 Task: Manage the "Group related list" page variations in the site builder.
Action: Mouse moved to (1049, 70)
Screenshot: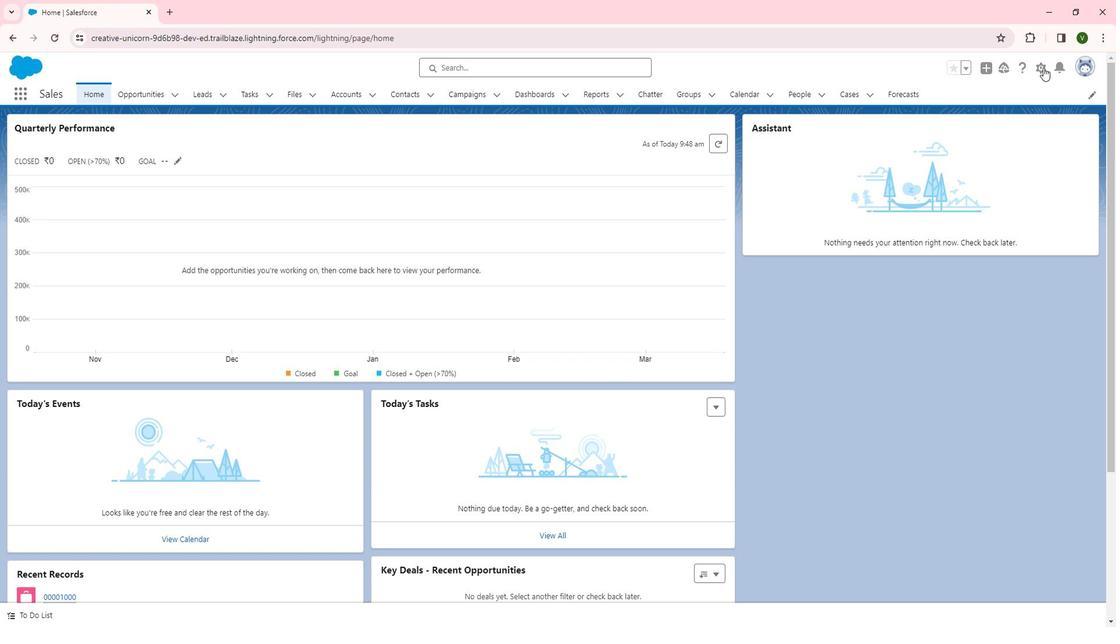 
Action: Mouse pressed left at (1049, 70)
Screenshot: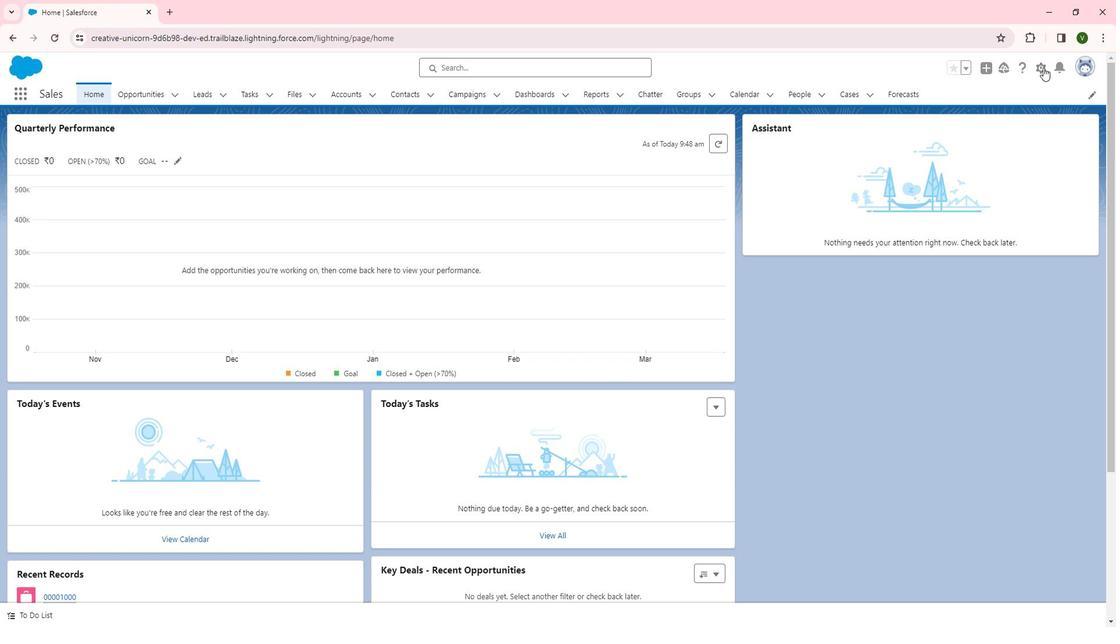 
Action: Mouse moved to (1002, 93)
Screenshot: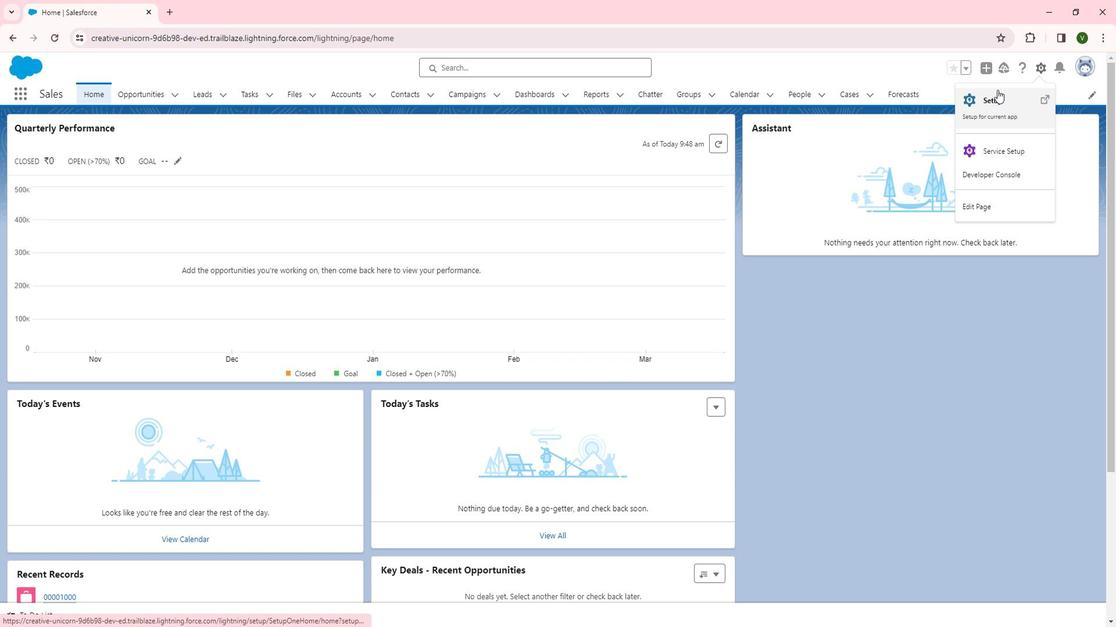 
Action: Mouse pressed left at (1002, 93)
Screenshot: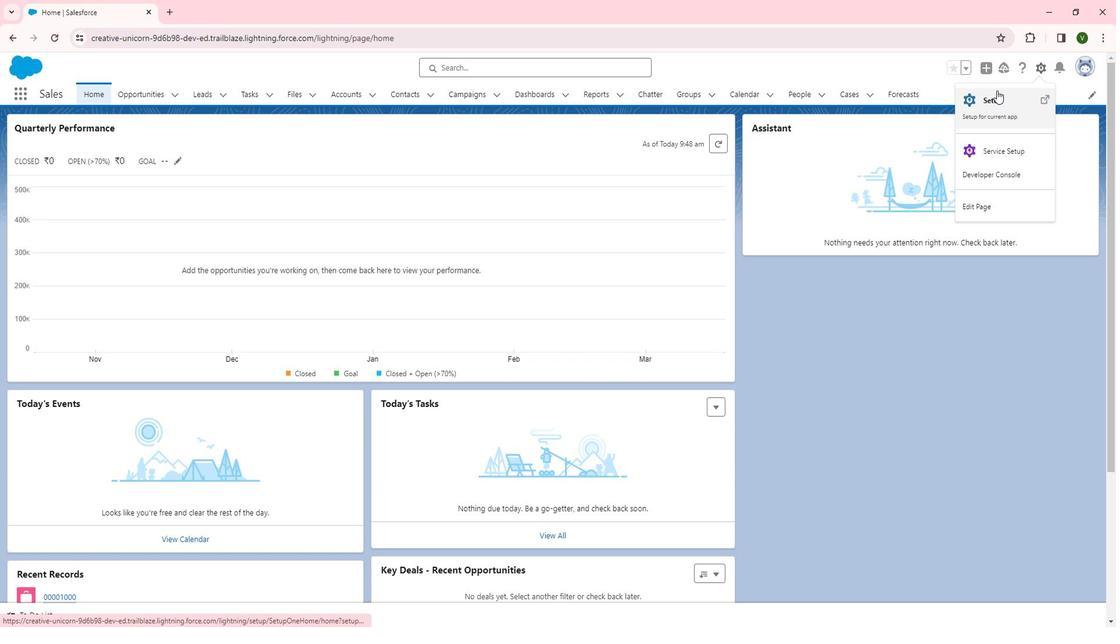 
Action: Mouse moved to (68, 432)
Screenshot: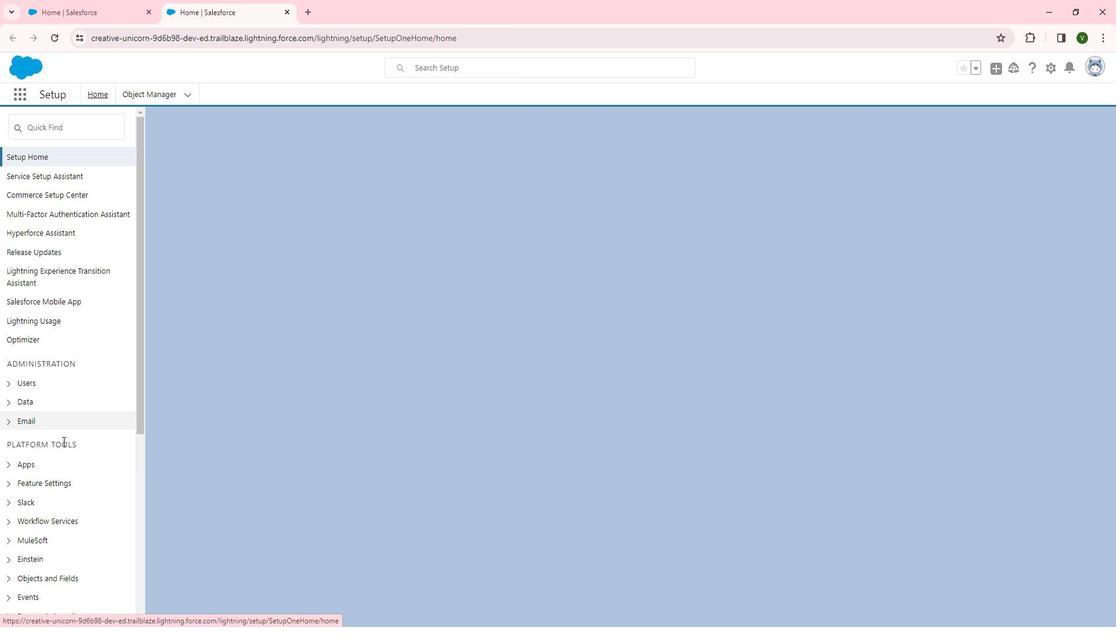 
Action: Mouse scrolled (68, 431) with delta (0, 0)
Screenshot: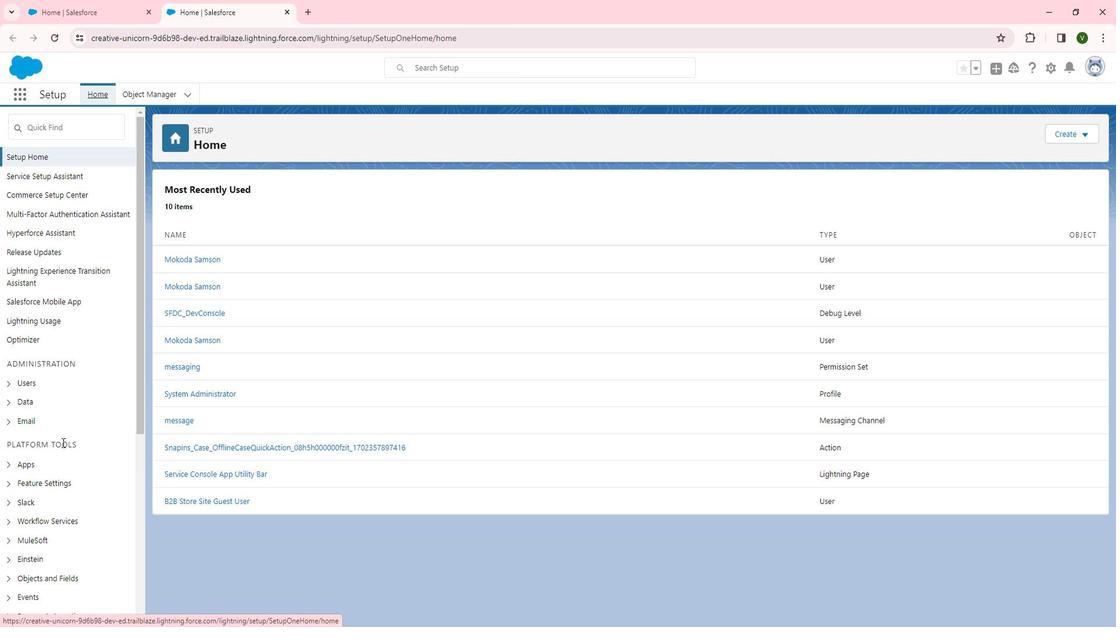 
Action: Mouse moved to (51, 413)
Screenshot: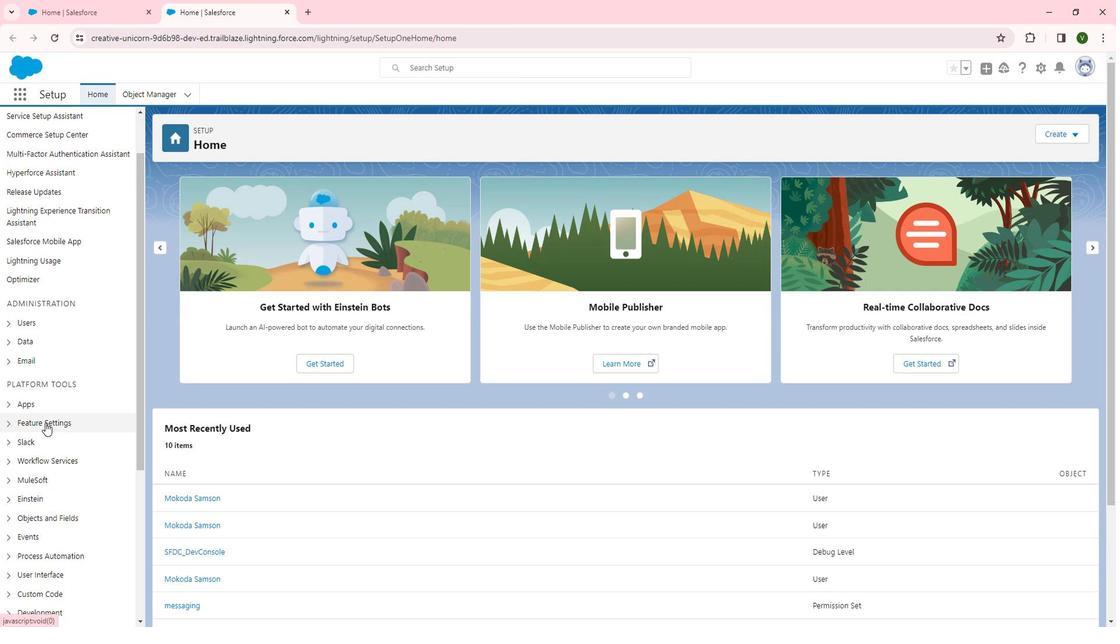 
Action: Mouse pressed left at (51, 413)
Screenshot: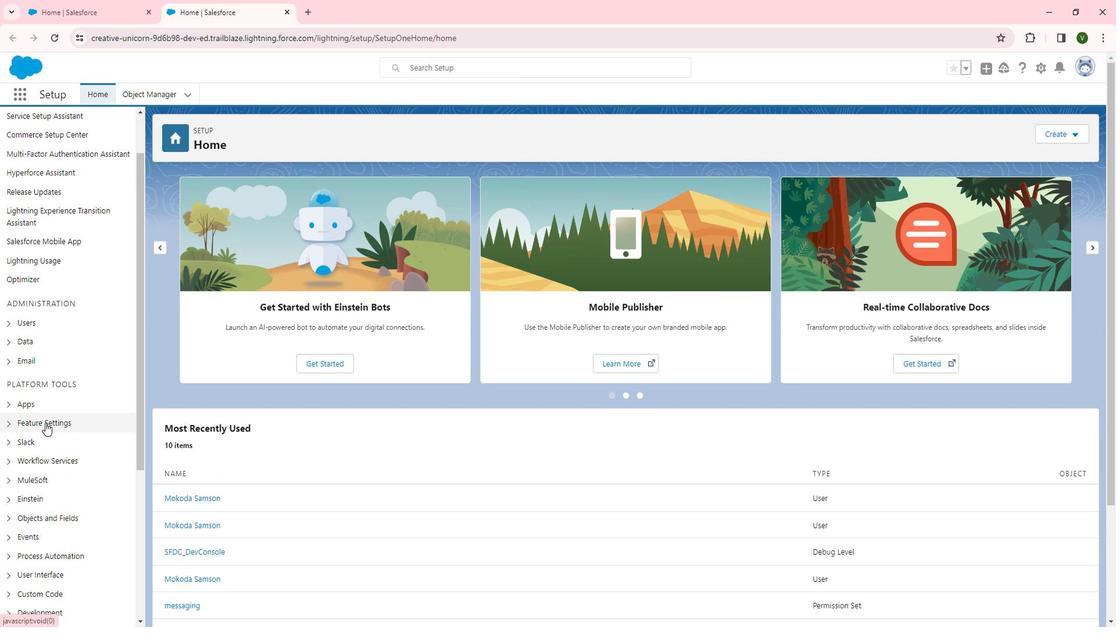 
Action: Mouse moved to (59, 422)
Screenshot: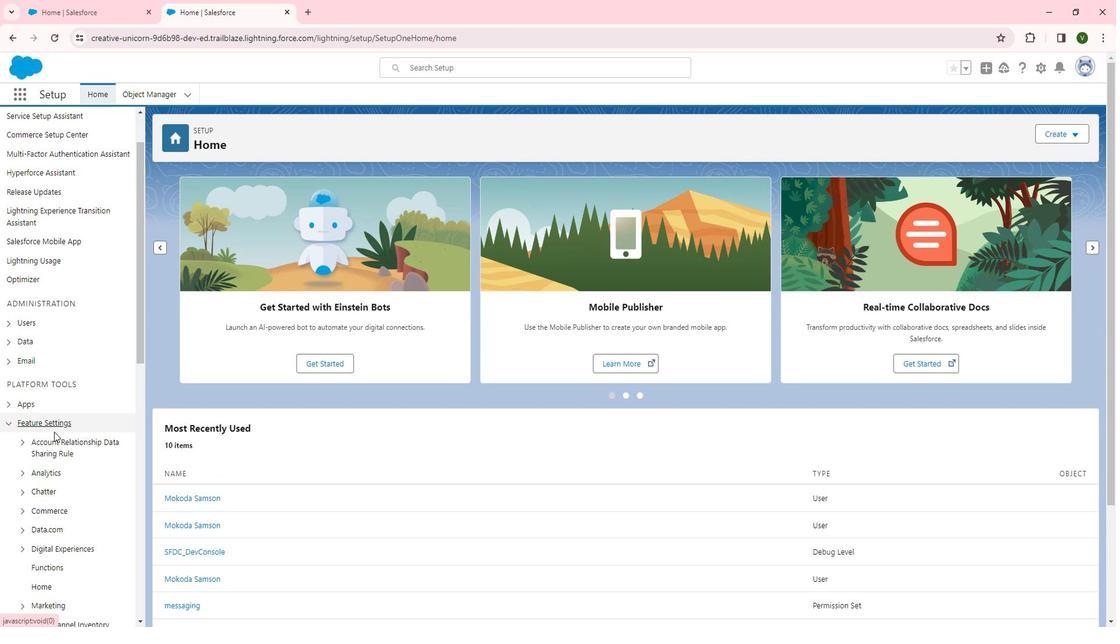 
Action: Mouse scrolled (59, 421) with delta (0, 0)
Screenshot: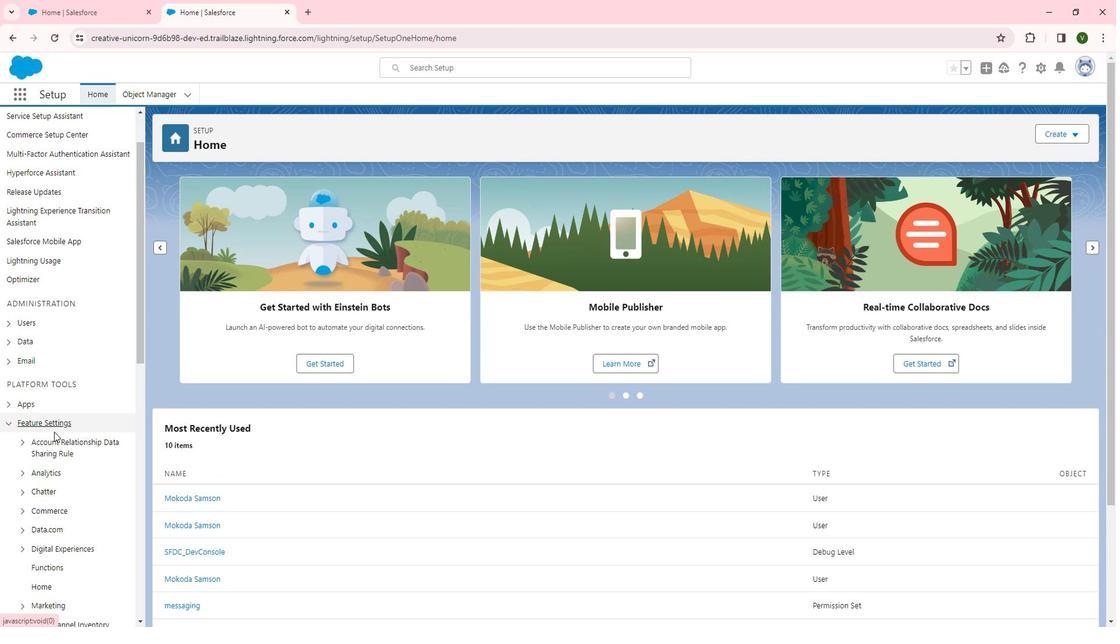 
Action: Mouse scrolled (59, 421) with delta (0, 0)
Screenshot: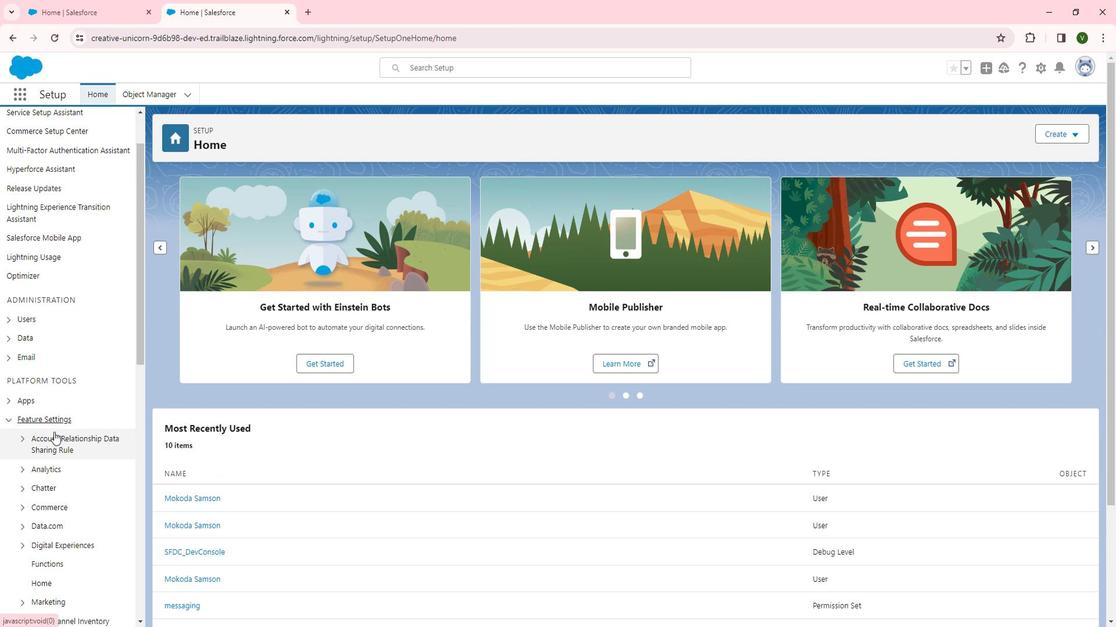 
Action: Mouse moved to (61, 418)
Screenshot: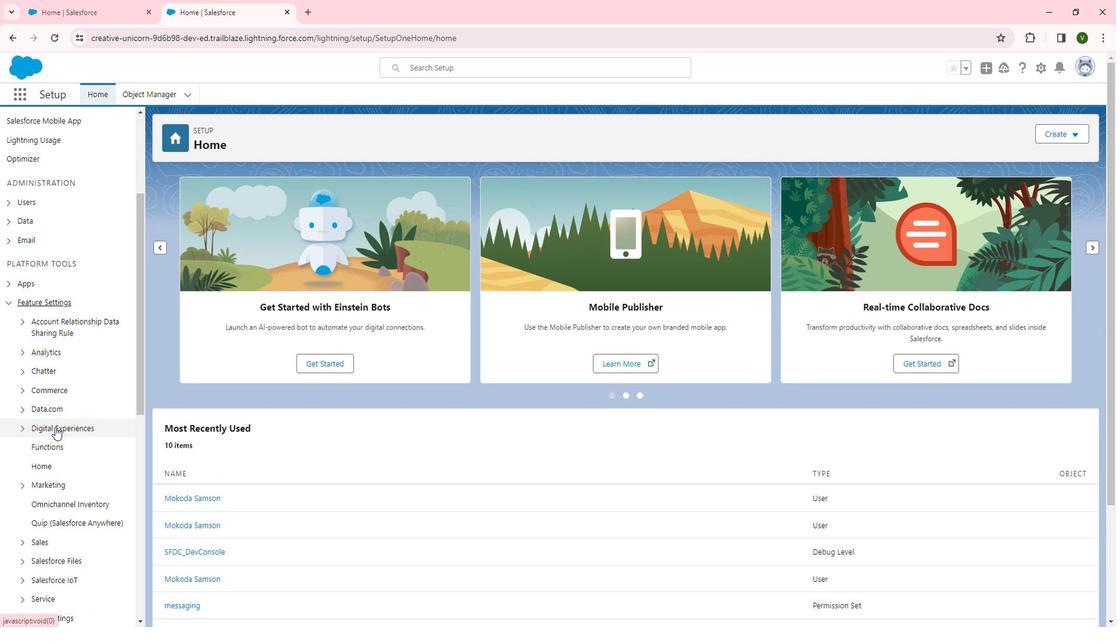 
Action: Mouse pressed left at (61, 418)
Screenshot: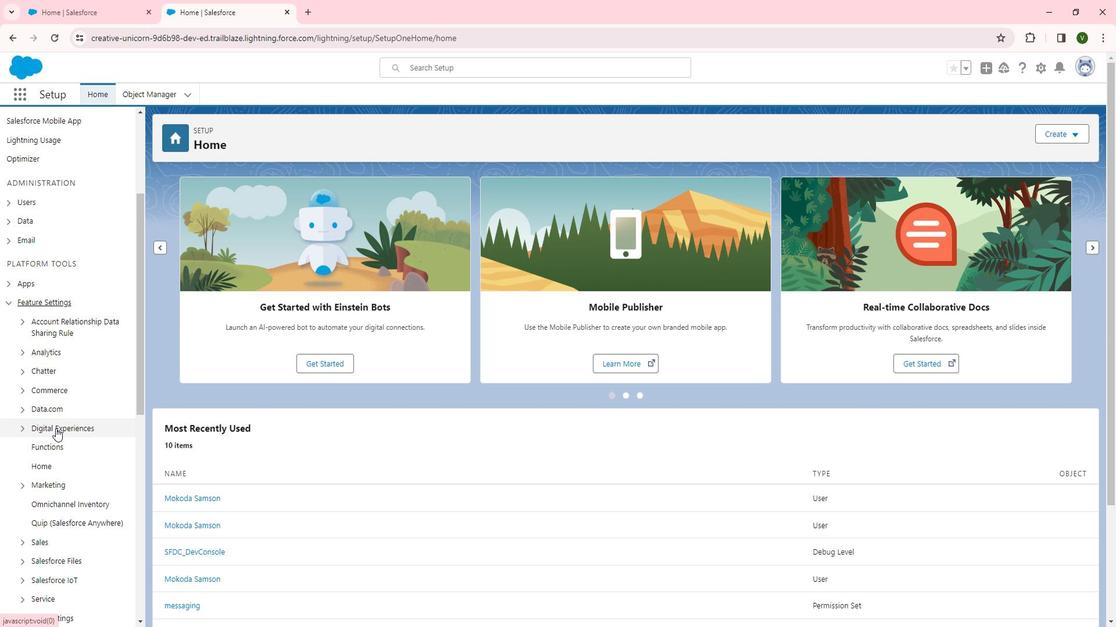 
Action: Mouse moved to (64, 430)
Screenshot: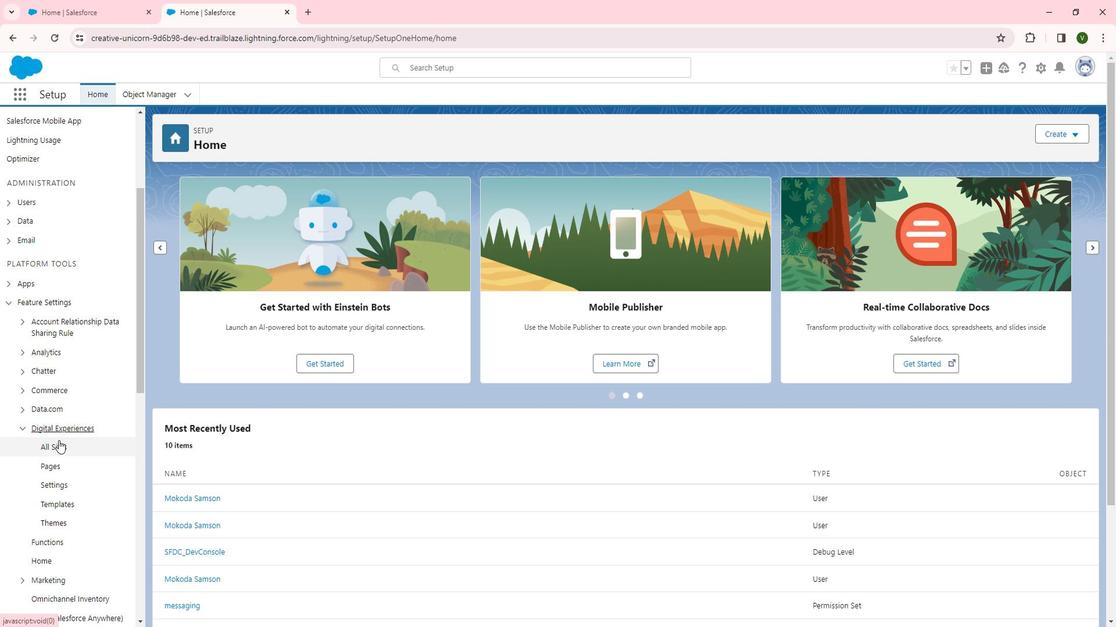 
Action: Mouse pressed left at (64, 430)
Screenshot: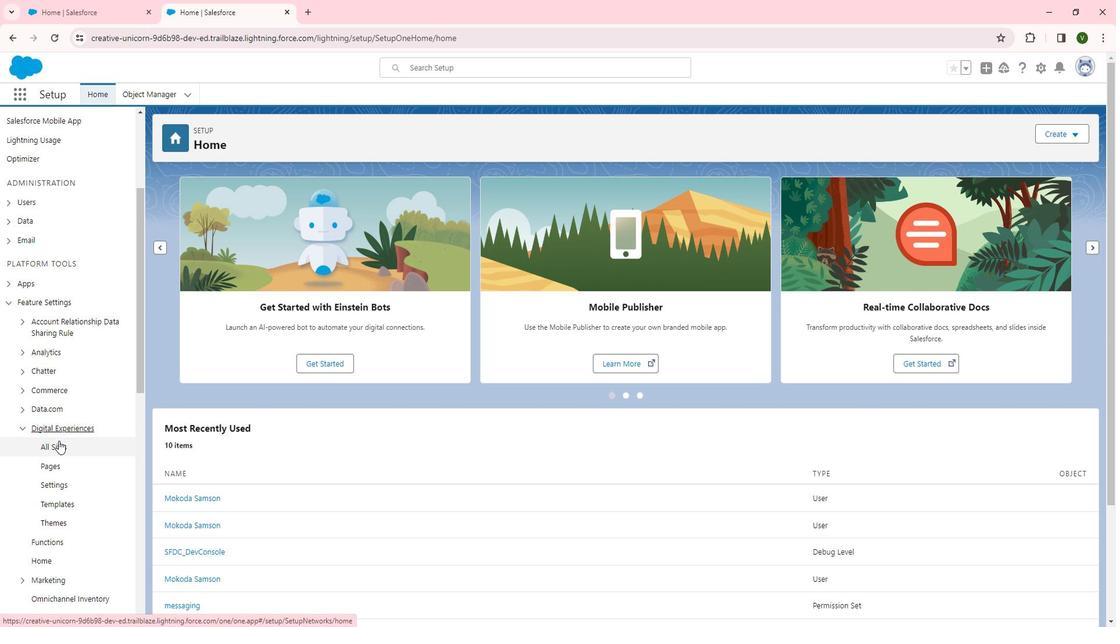 
Action: Mouse moved to (208, 341)
Screenshot: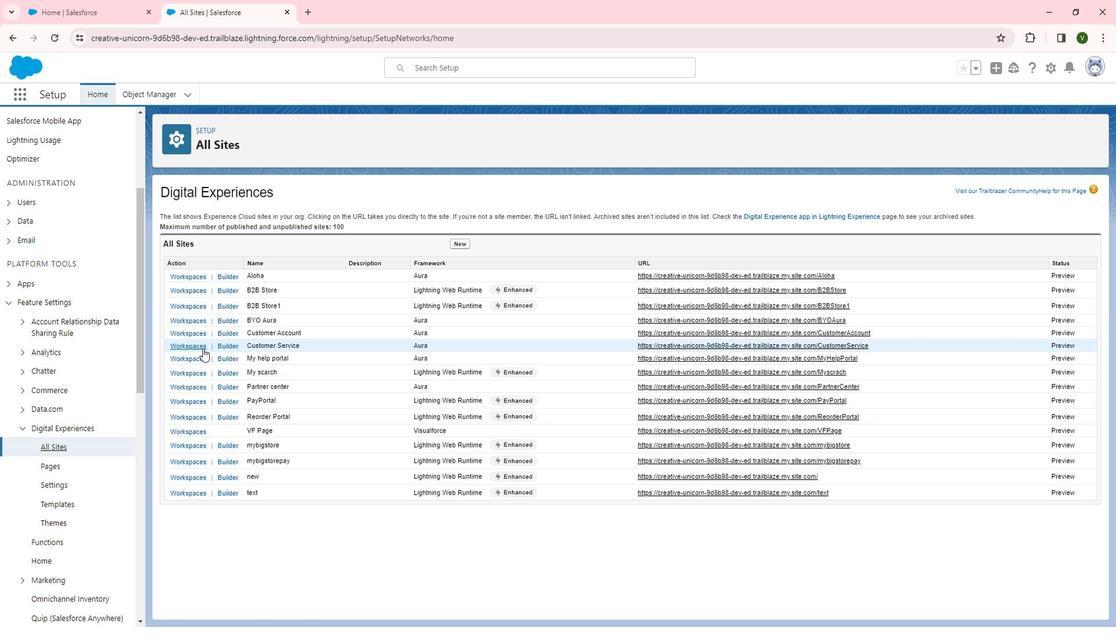 
Action: Mouse pressed left at (208, 341)
Screenshot: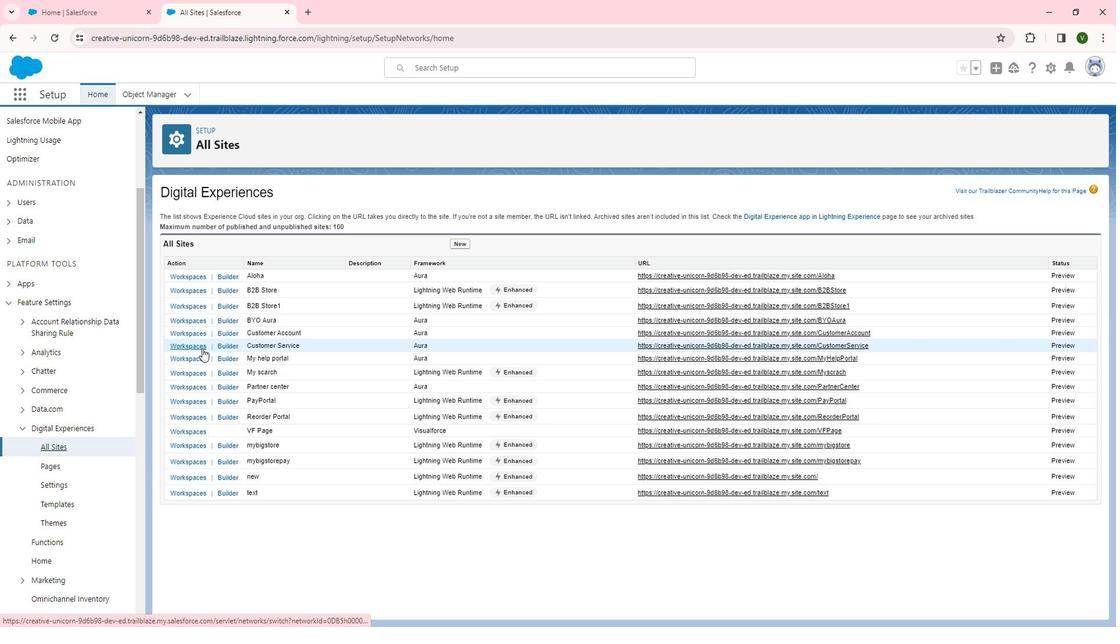 
Action: Mouse moved to (129, 278)
Screenshot: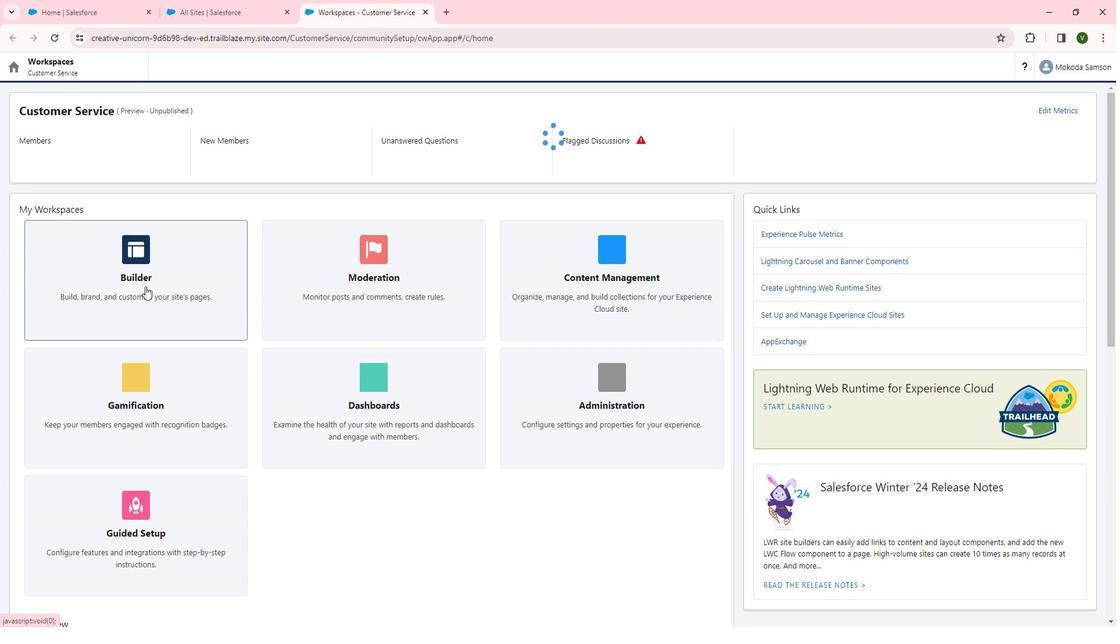 
Action: Mouse pressed left at (129, 278)
Screenshot: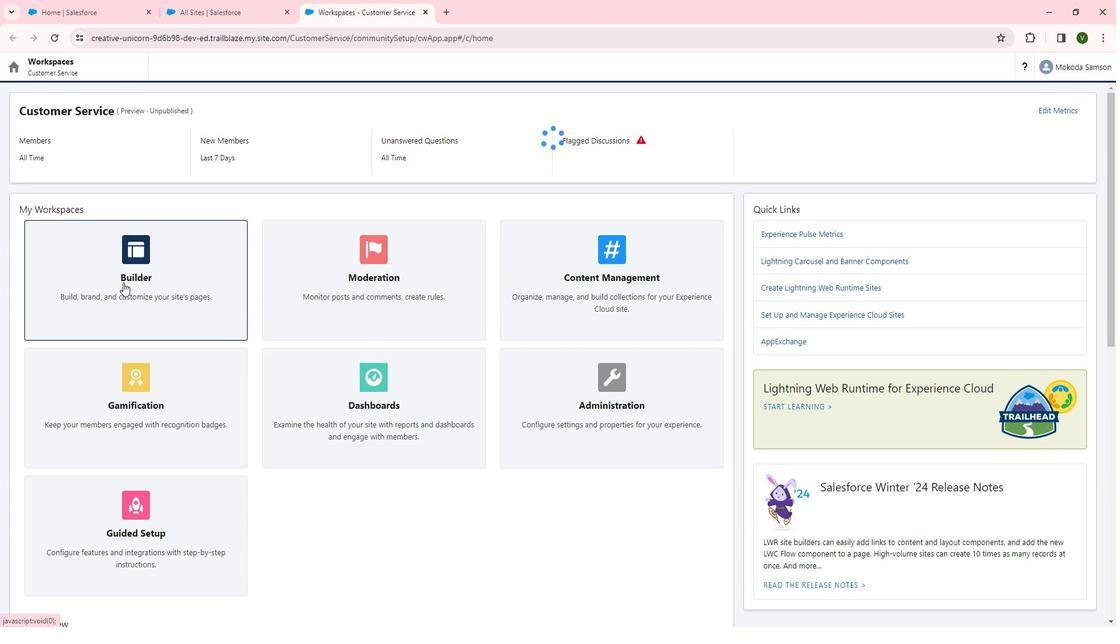 
Action: Mouse moved to (116, 68)
Screenshot: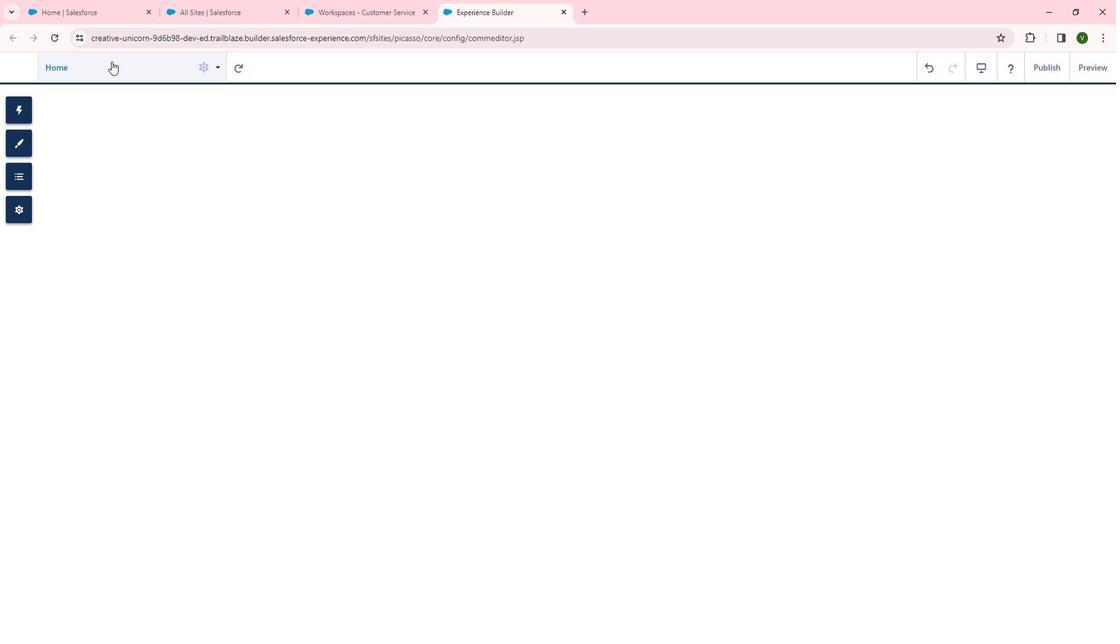 
Action: Mouse pressed left at (116, 68)
Screenshot: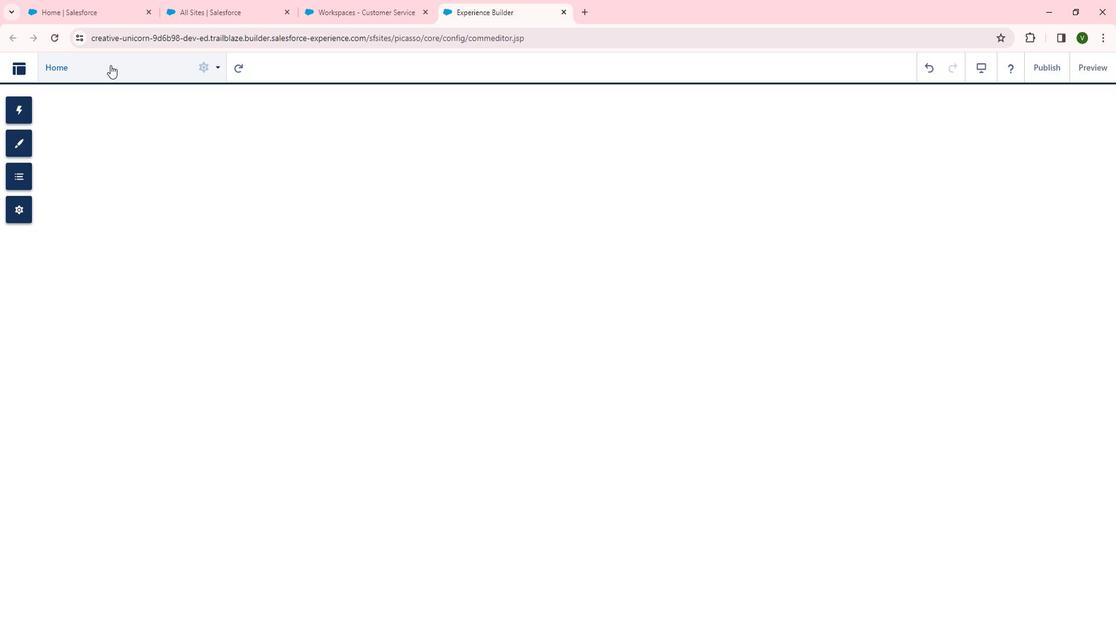 
Action: Mouse moved to (55, 432)
Screenshot: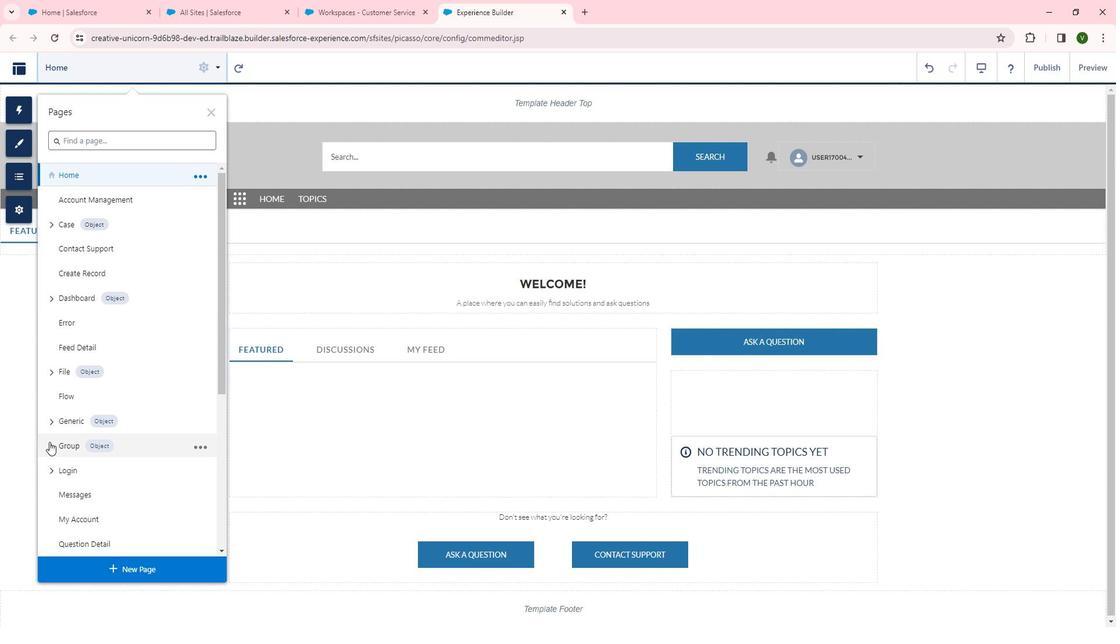 
Action: Mouse pressed left at (55, 432)
Screenshot: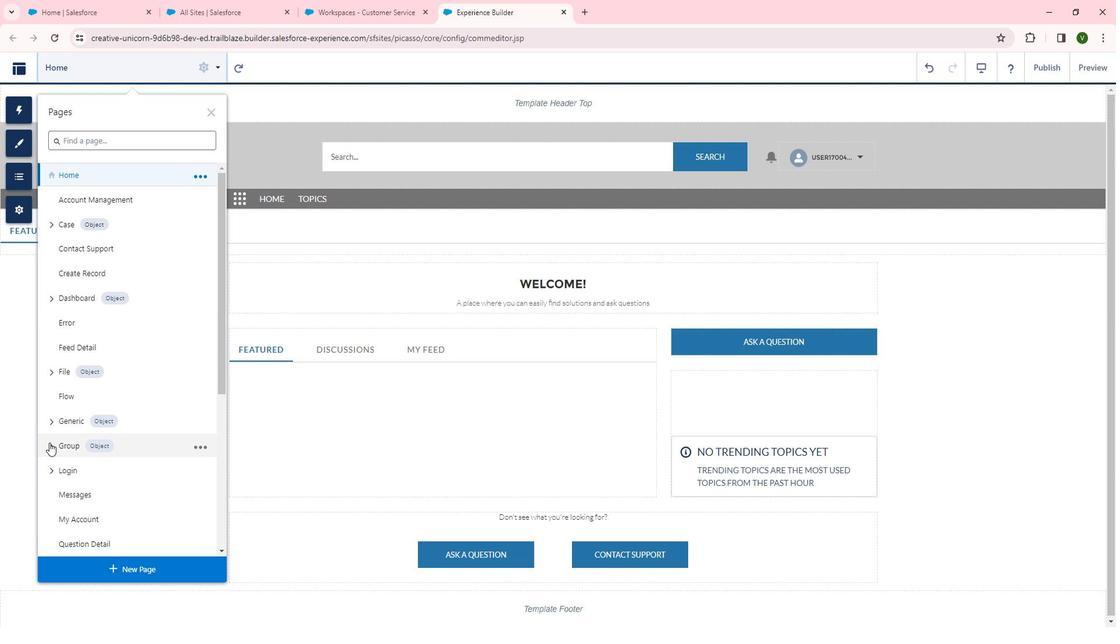 
Action: Mouse moved to (115, 506)
Screenshot: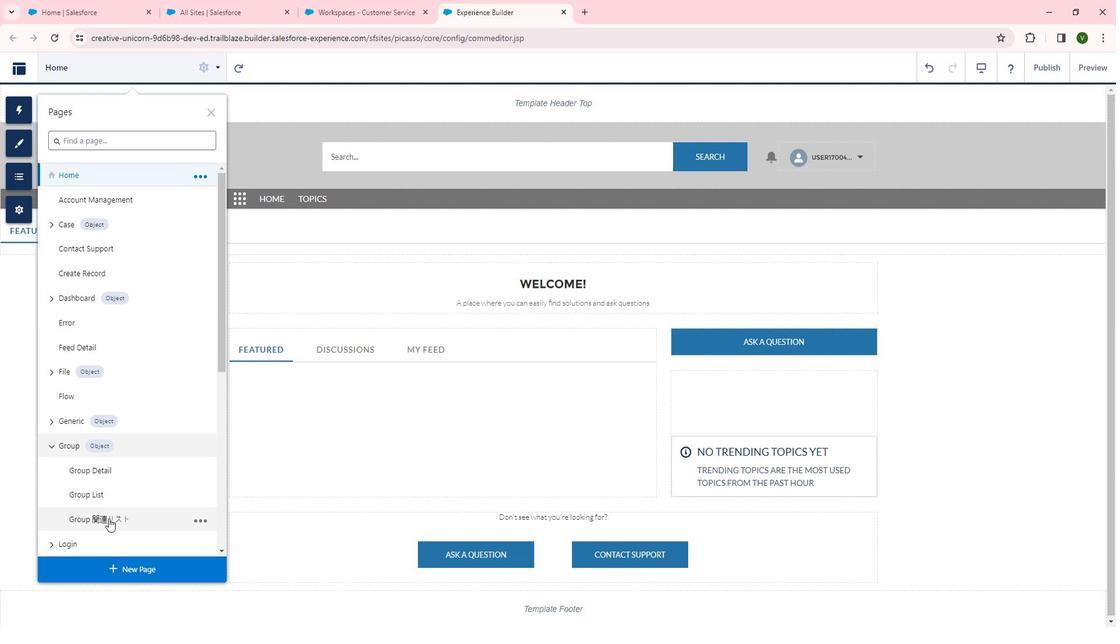 
Action: Mouse pressed left at (115, 506)
Screenshot: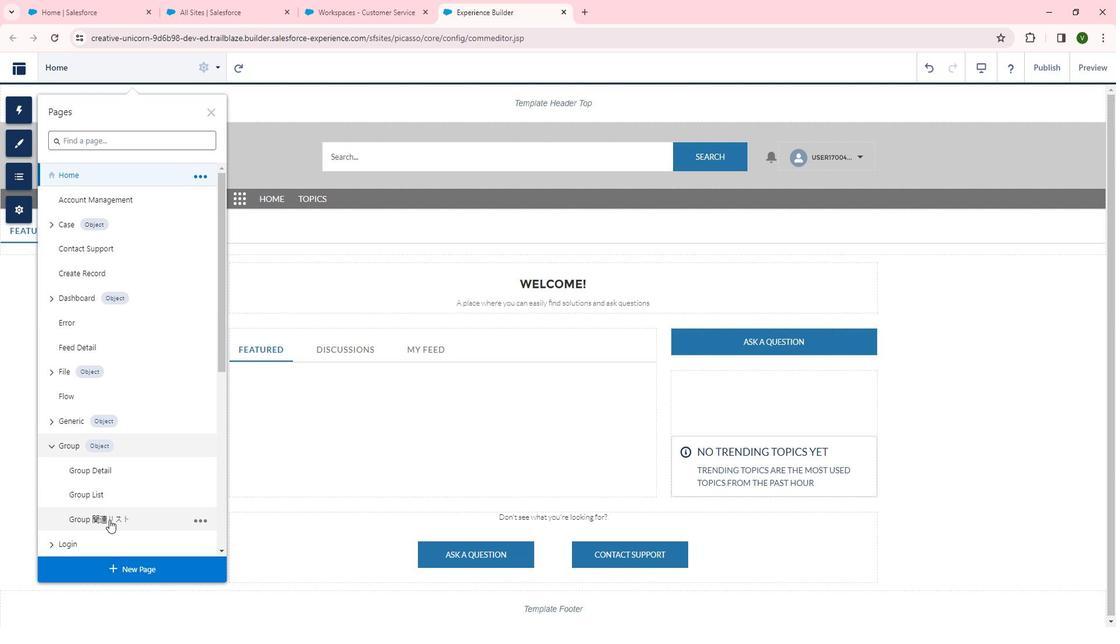 
Action: Mouse moved to (136, 69)
Screenshot: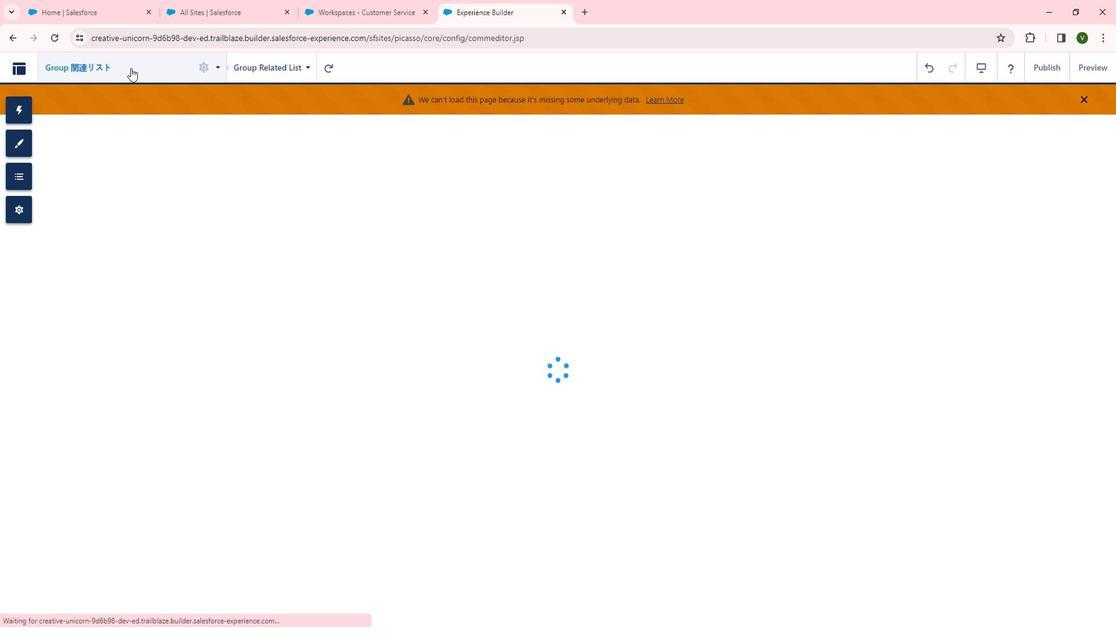
Action: Mouse pressed left at (136, 69)
Screenshot: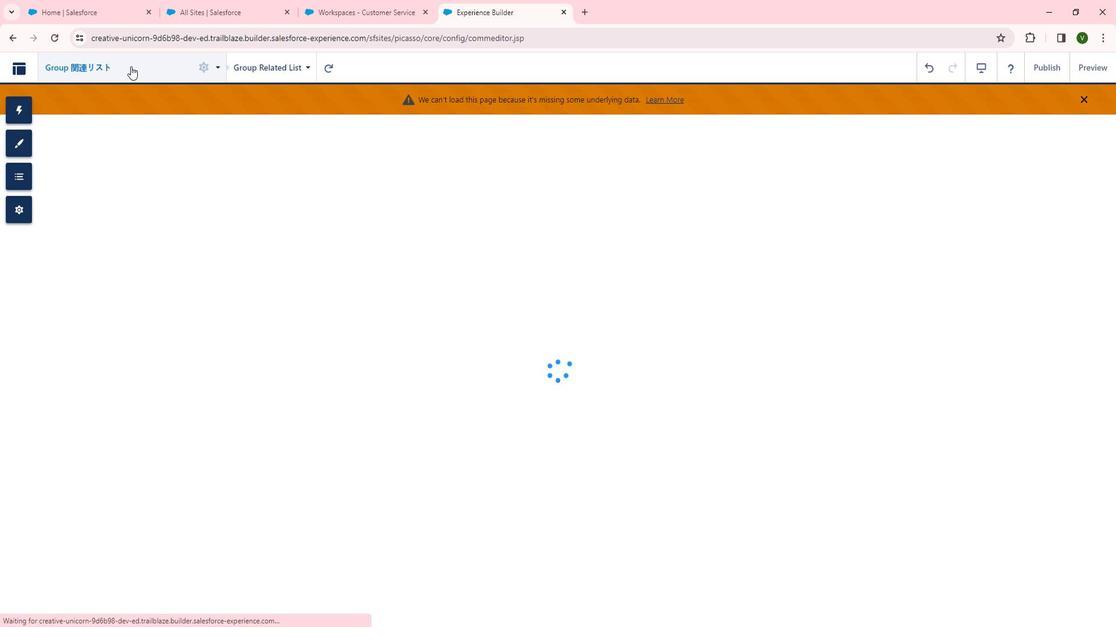 
Action: Mouse moved to (210, 173)
Screenshot: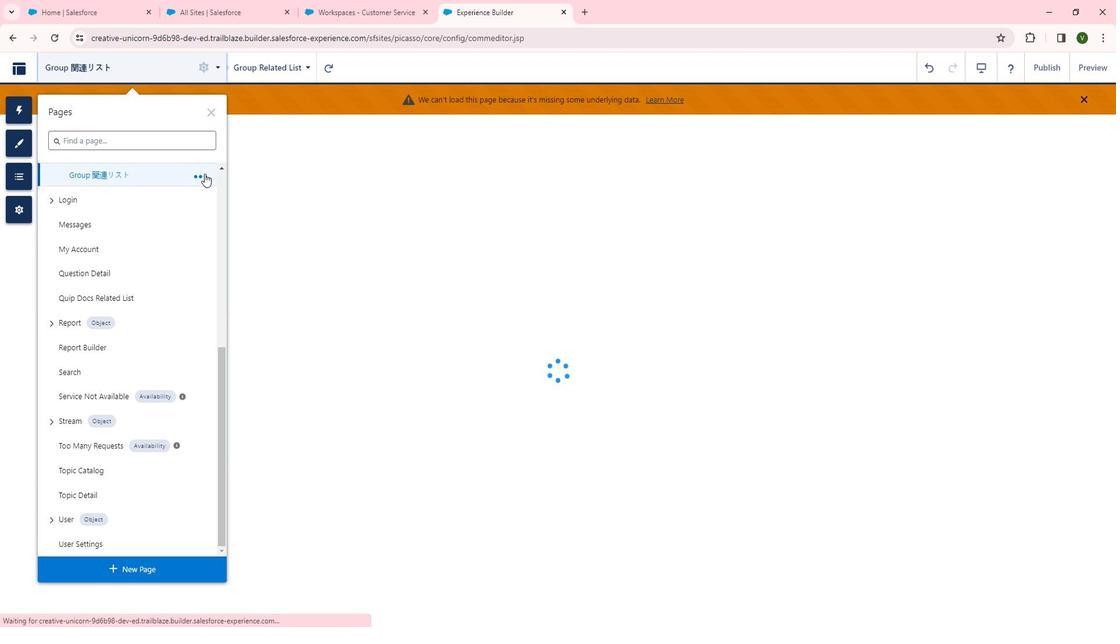 
Action: Mouse pressed left at (210, 173)
Screenshot: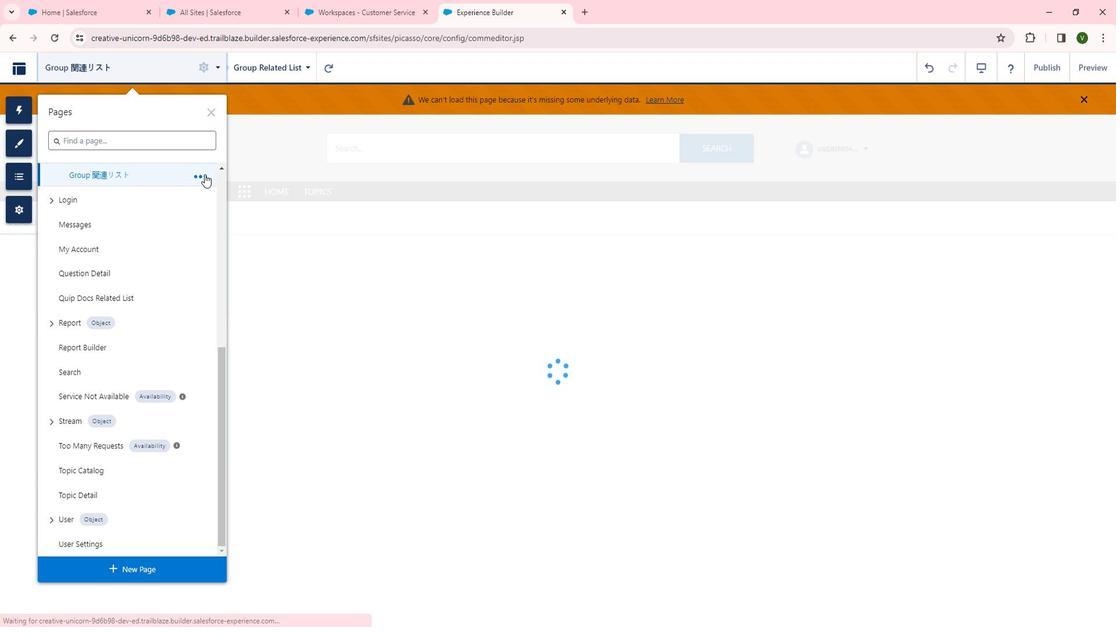 
Action: Mouse moved to (265, 180)
Screenshot: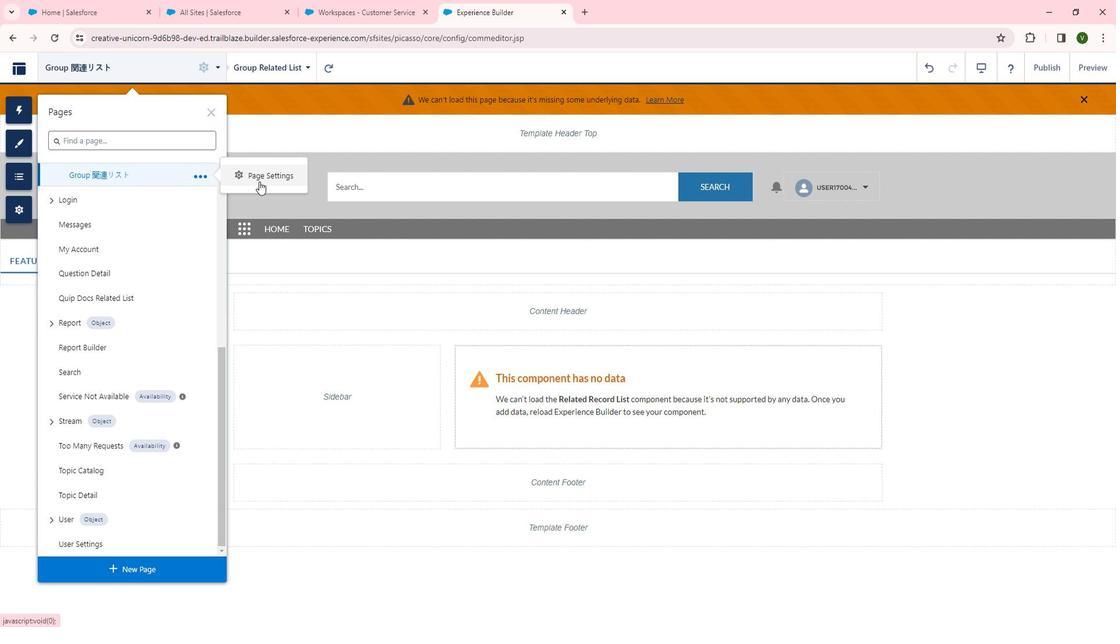 
Action: Mouse pressed left at (265, 180)
Screenshot: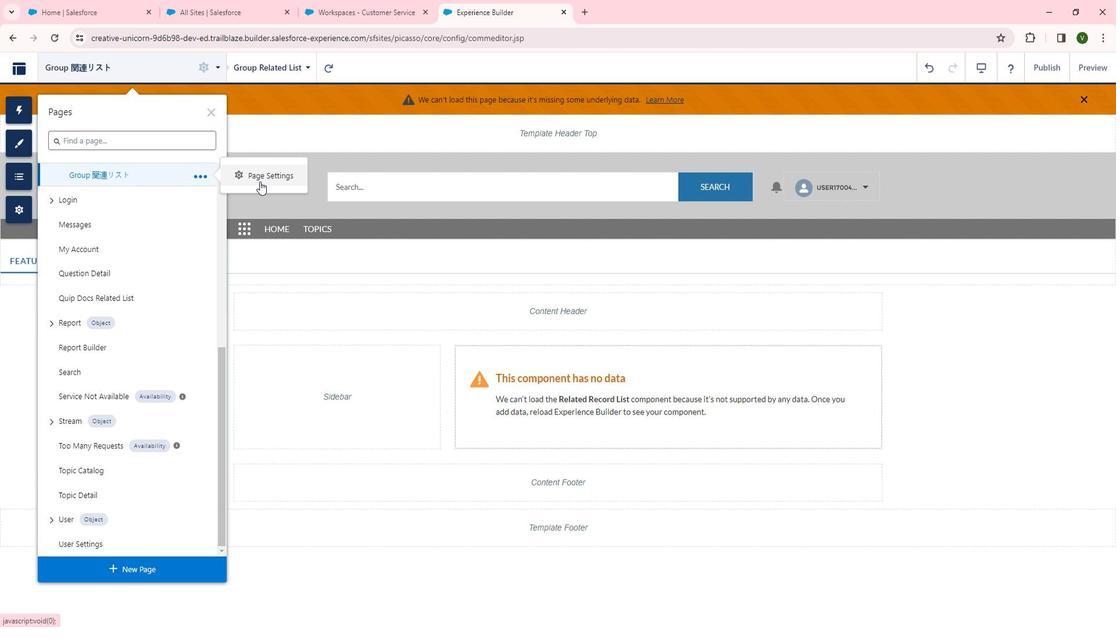 
Action: Mouse moved to (361, 116)
Screenshot: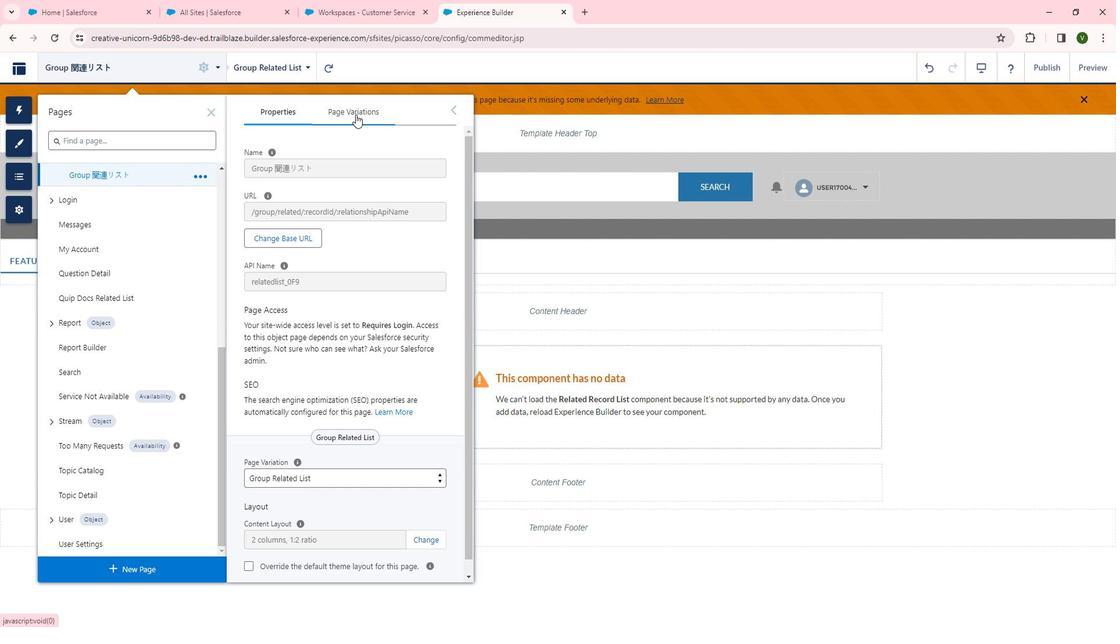 
Action: Mouse pressed left at (361, 116)
Screenshot: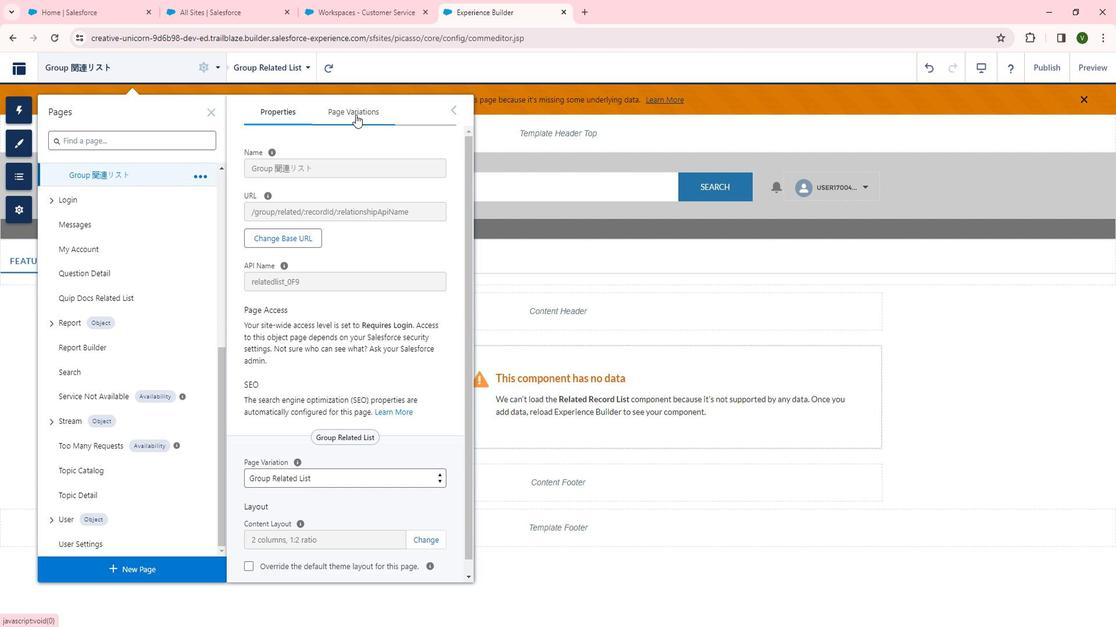 
Action: Mouse moved to (719, 255)
Screenshot: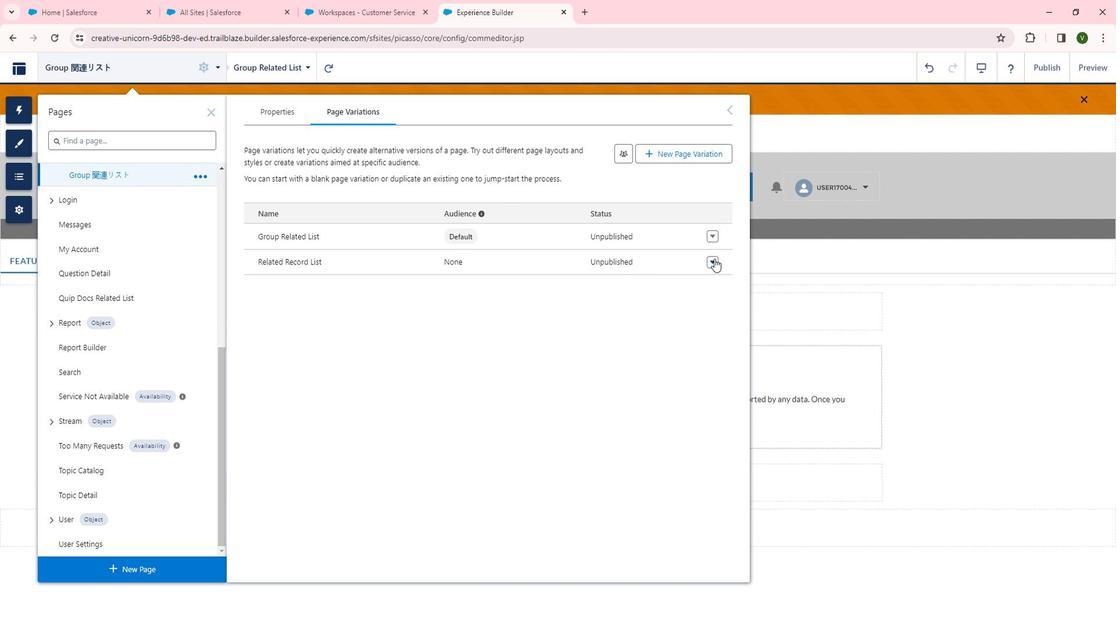 
Action: Mouse pressed left at (719, 255)
Screenshot: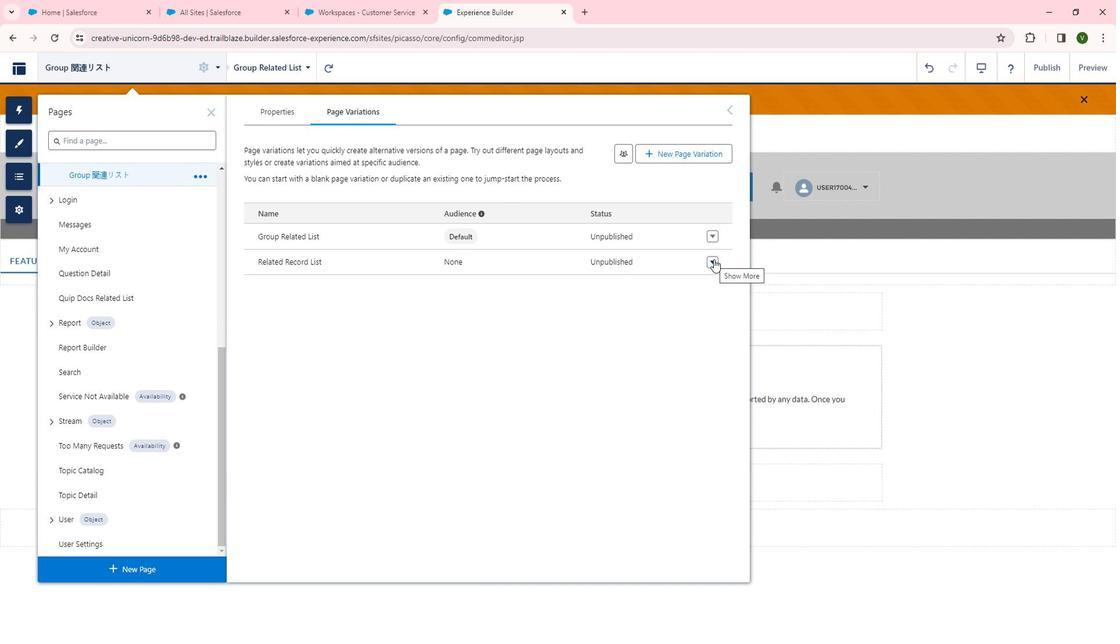 
Action: Mouse moved to (688, 434)
Screenshot: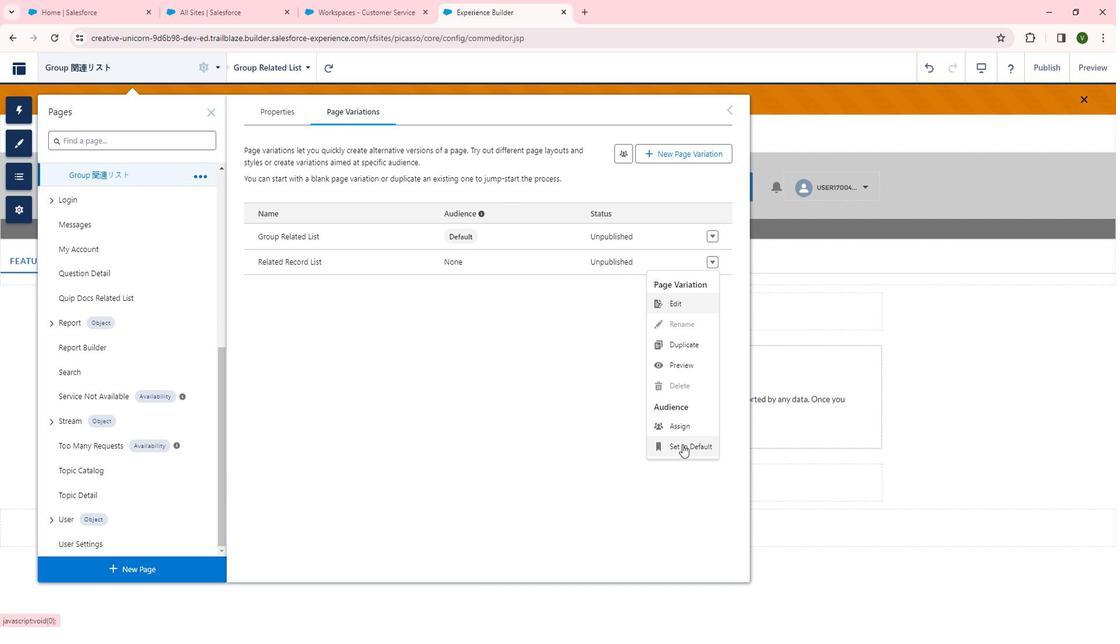 
Action: Mouse pressed left at (688, 434)
Screenshot: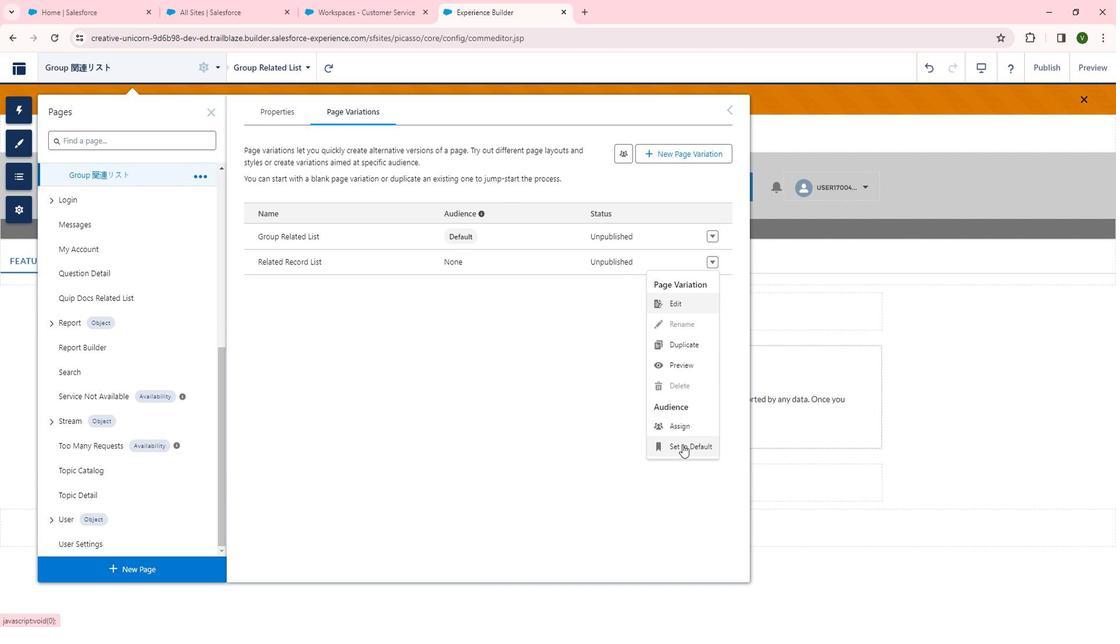 
